Task: Explore the historic landmarks of Williamsburg to Virginia, using walking directions.
Action: Mouse moved to (101, 58)
Screenshot: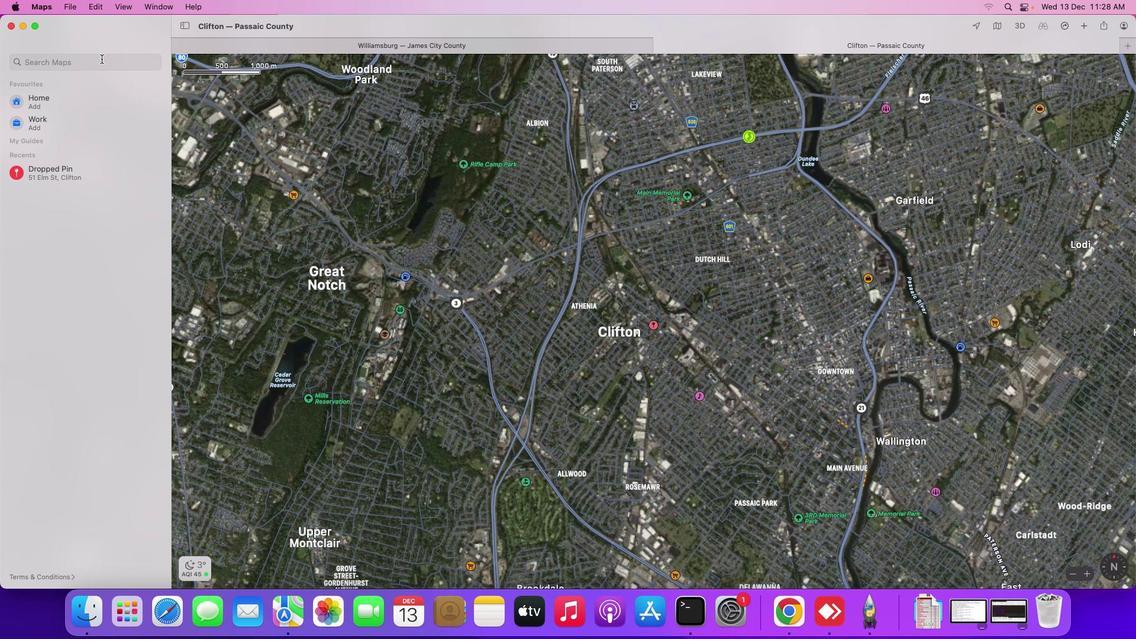 
Action: Mouse pressed left at (101, 58)
Screenshot: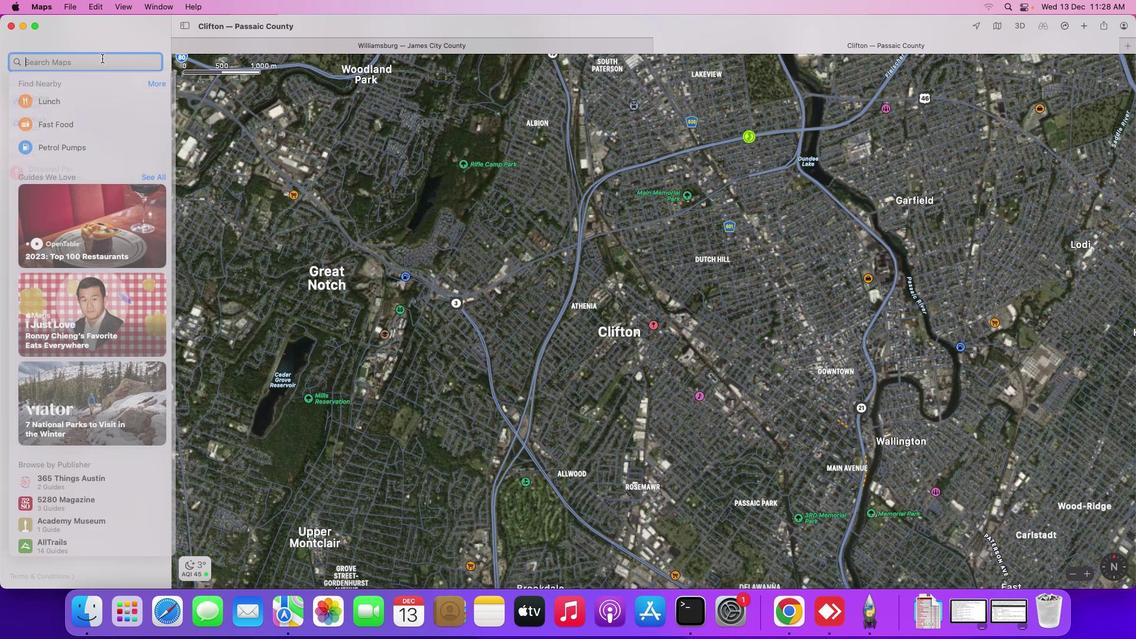 
Action: Mouse moved to (101, 58)
Screenshot: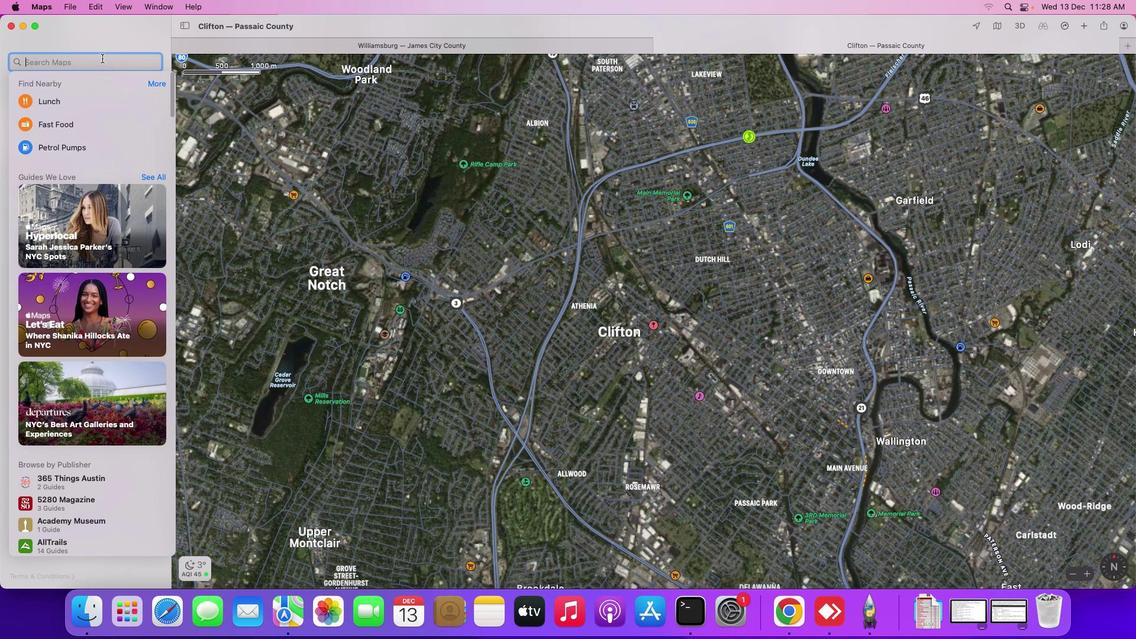 
Action: Key pressed 'h''i''s''t''o''r''i''c'Key.space'l''a''n''d''m''a''r''k''s'Key.space'o''f'Key.spaceKey.shift_r'W''i''l''l''i''a''m''s''b''u''r''g'Key.spaceKey.enter
Screenshot: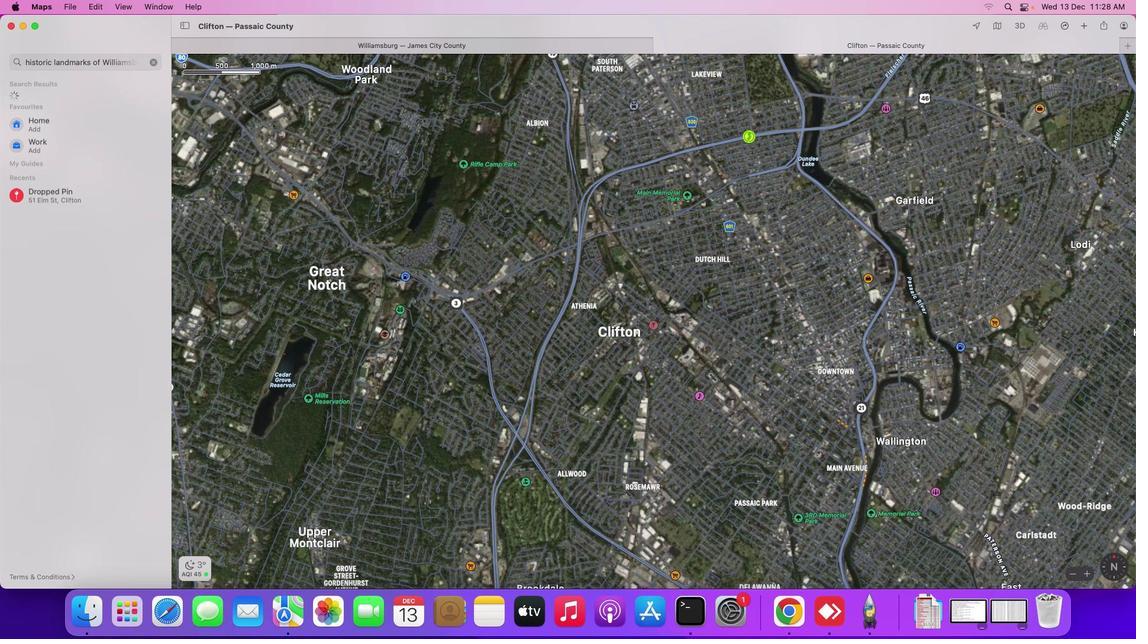 
Action: Mouse moved to (682, 325)
Screenshot: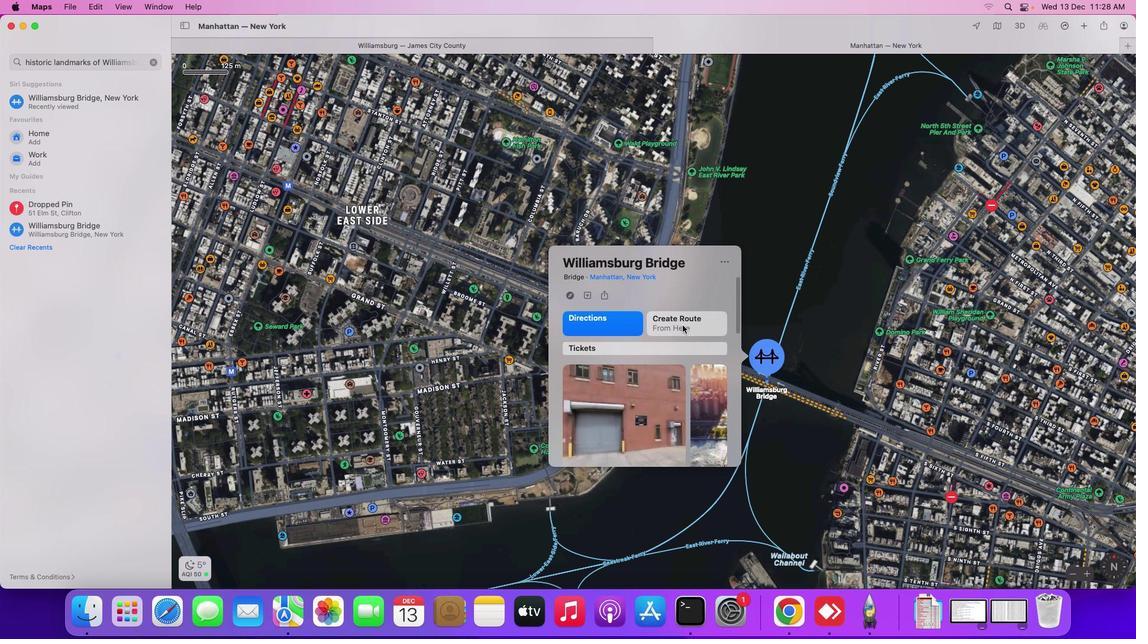 
Action: Mouse pressed left at (682, 325)
Screenshot: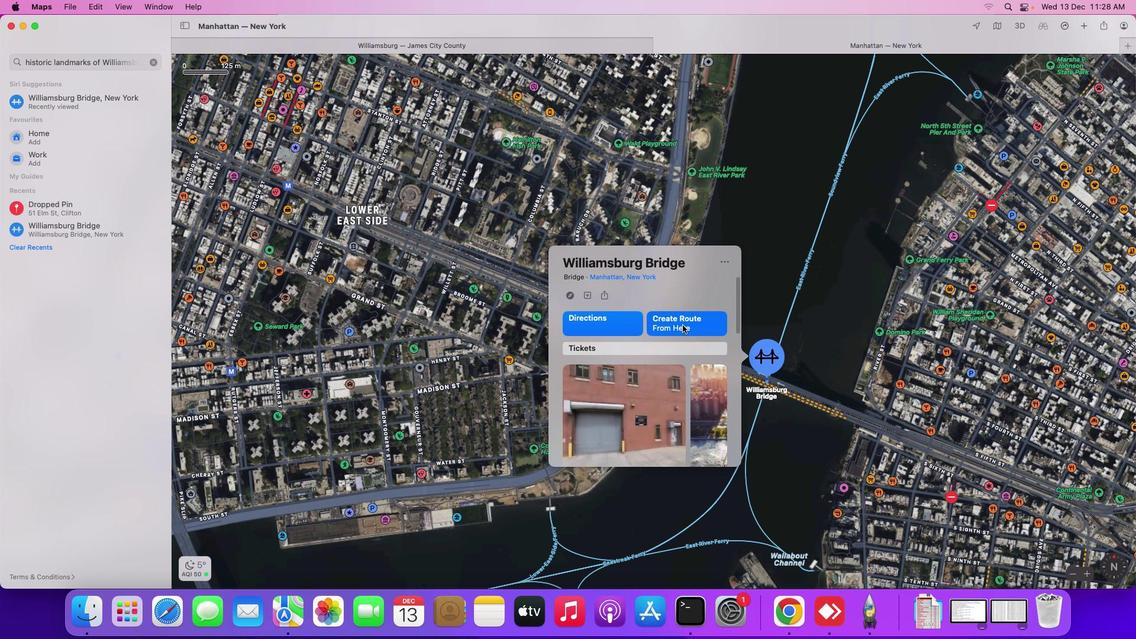 
Action: Mouse moved to (1004, 118)
Screenshot: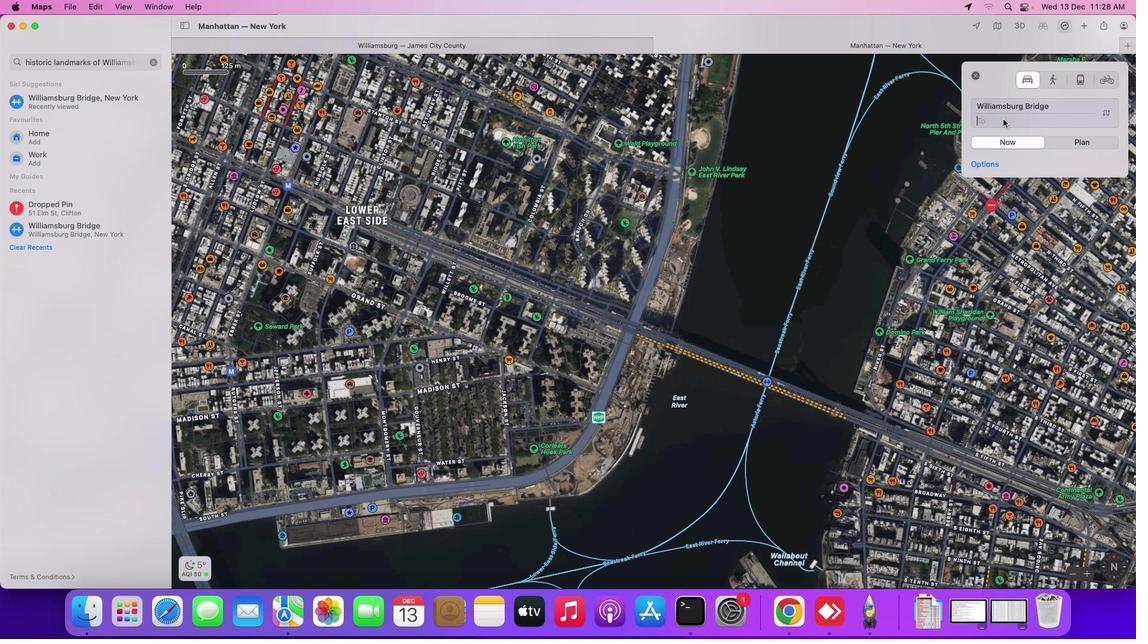 
Action: Mouse pressed left at (1004, 118)
Screenshot: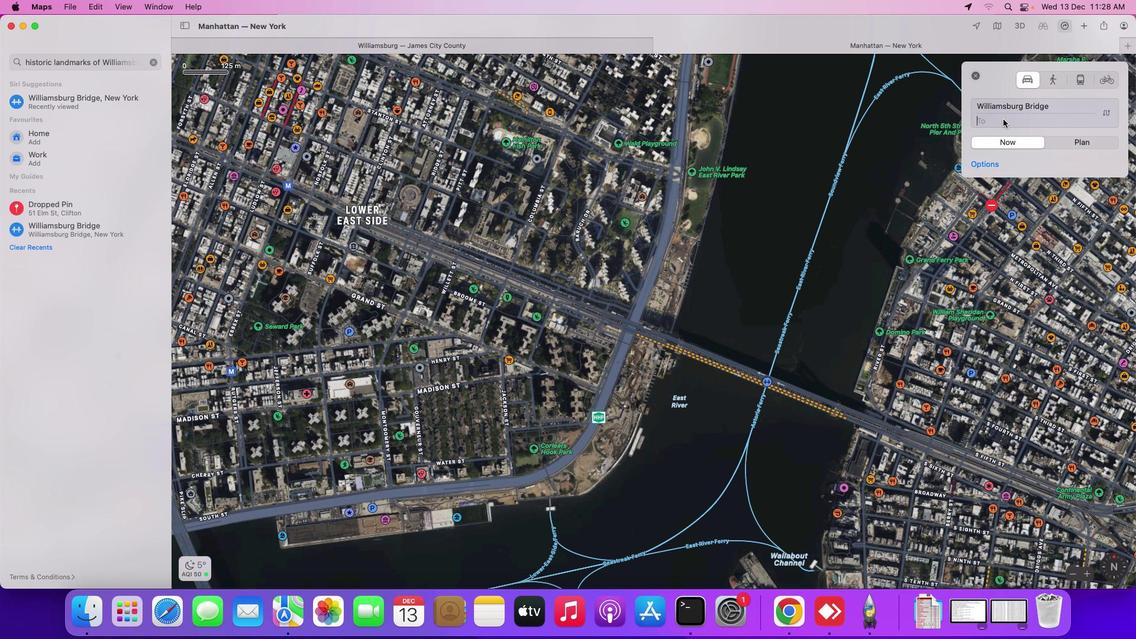 
Action: Mouse moved to (1019, 117)
Screenshot: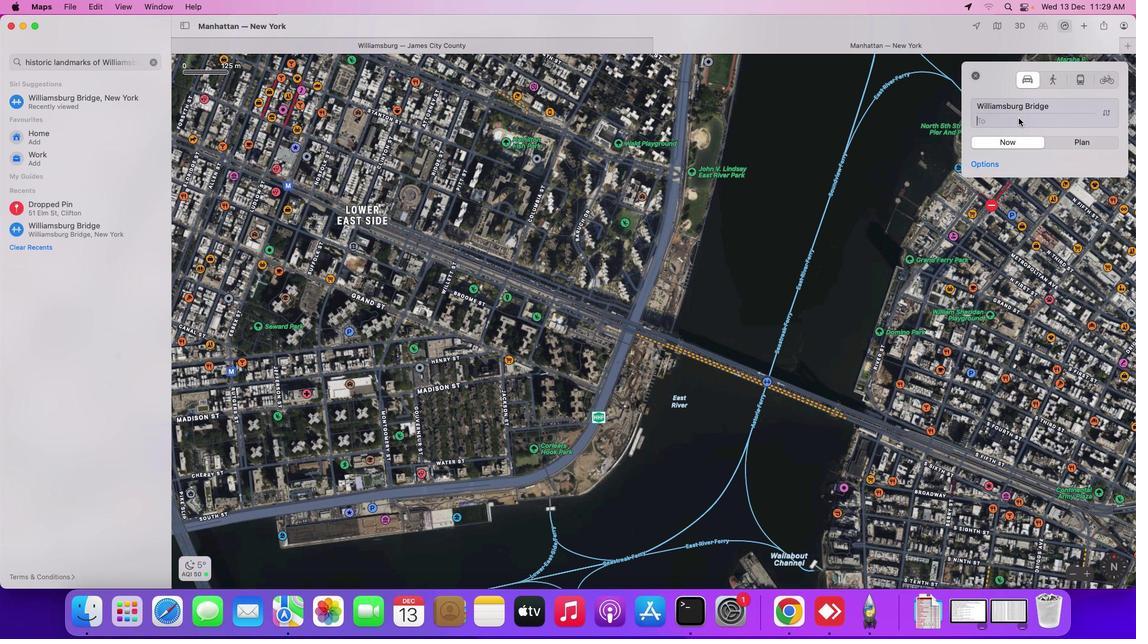 
Action: Mouse pressed left at (1019, 117)
Screenshot: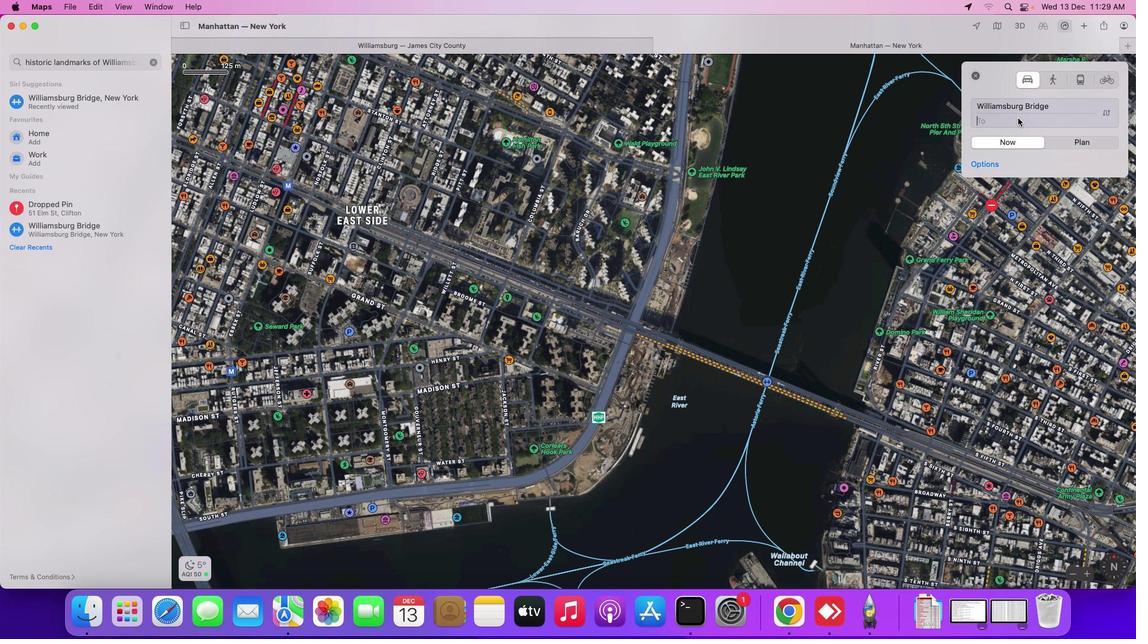 
Action: Mouse moved to (1018, 118)
Screenshot: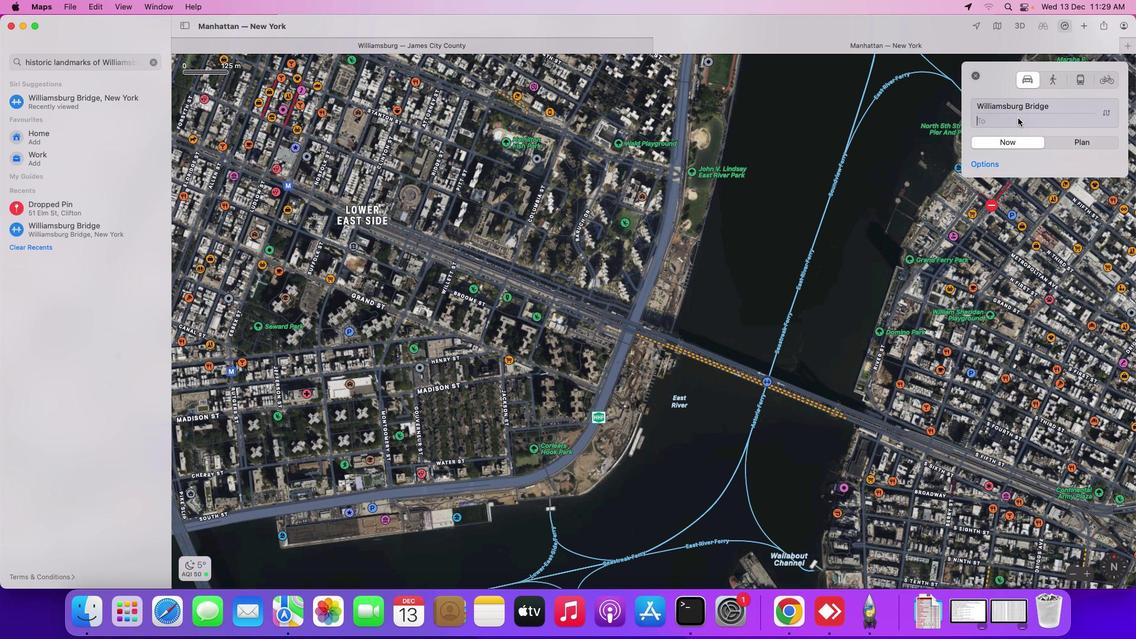 
Action: Key pressed Key.shift_r'V''i''r''g''i''n''i''a'Key.enter
Screenshot: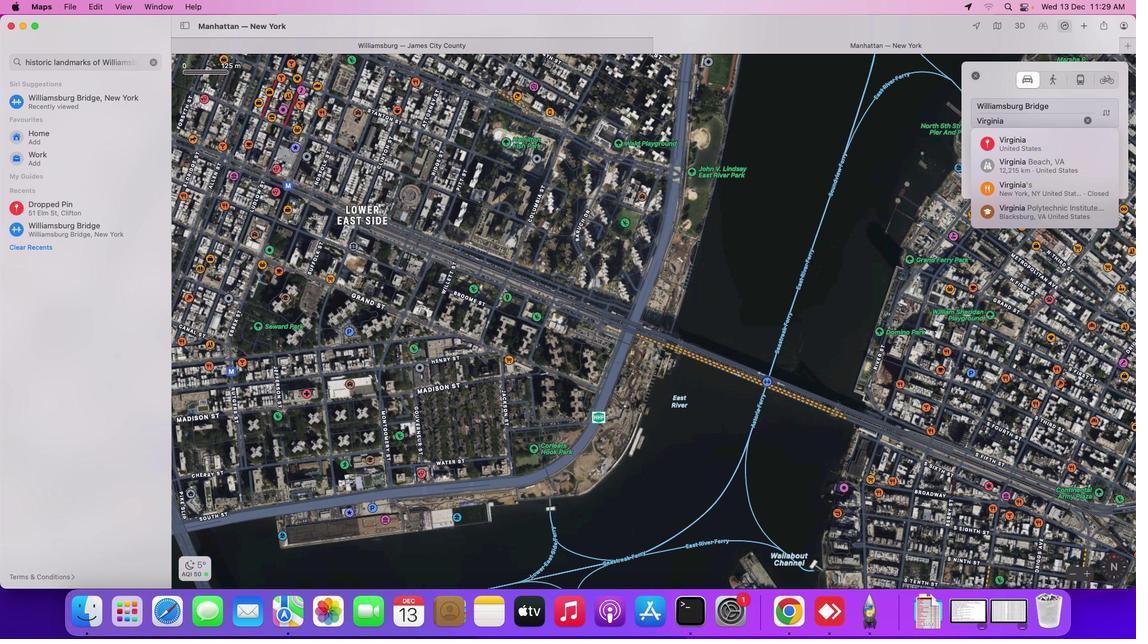 
Action: Mouse moved to (1071, 140)
Screenshot: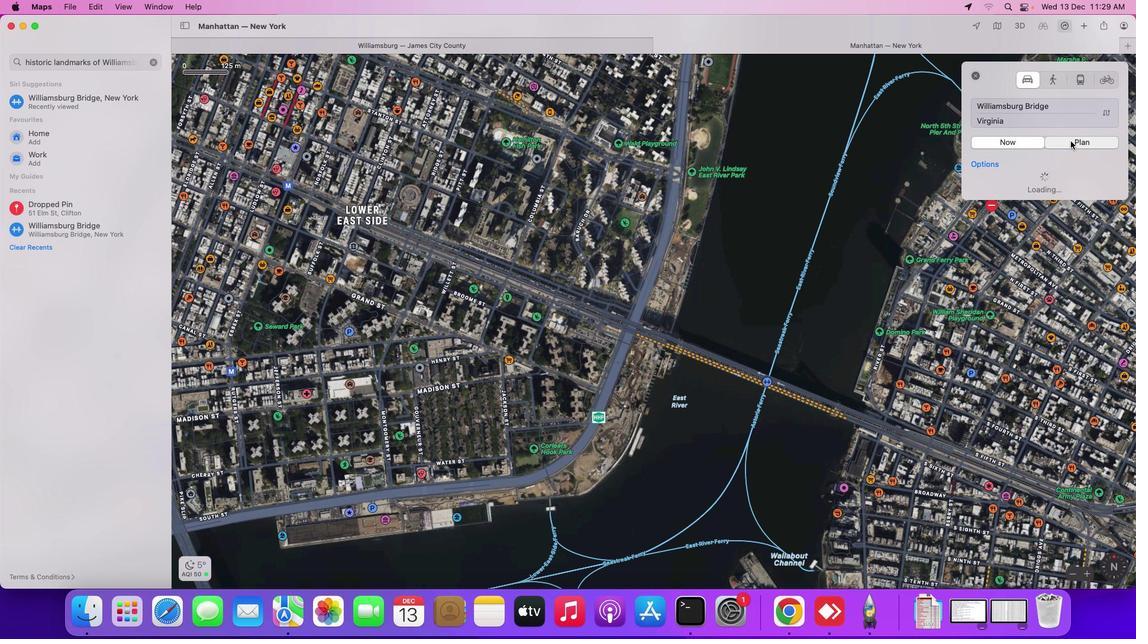 
Action: Mouse pressed left at (1071, 140)
Screenshot: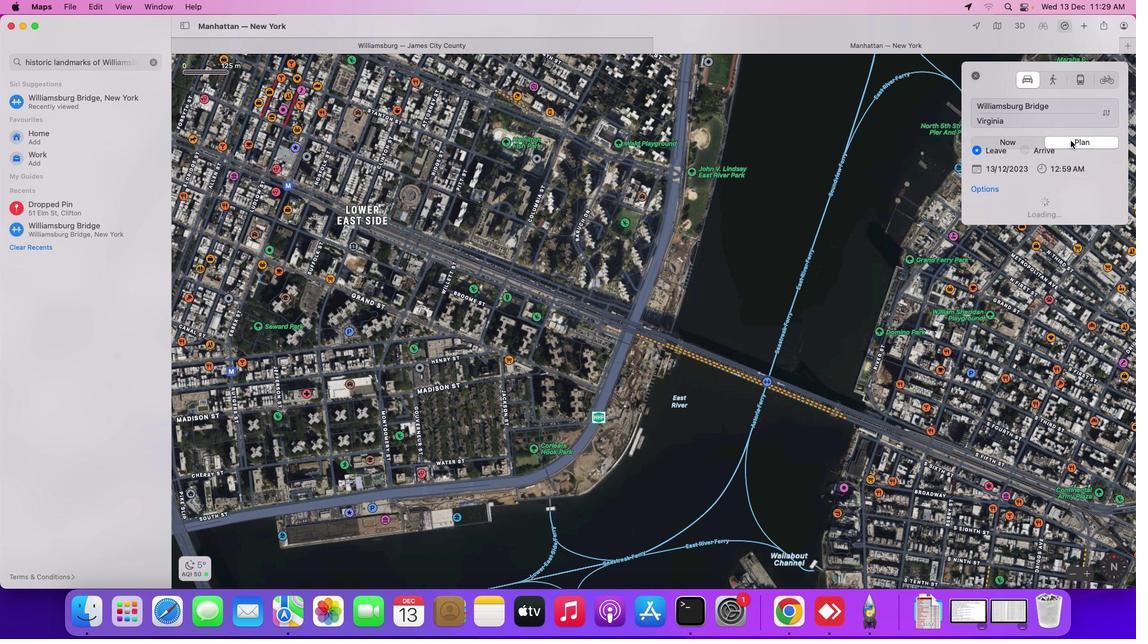 
Action: Mouse moved to (1054, 80)
Screenshot: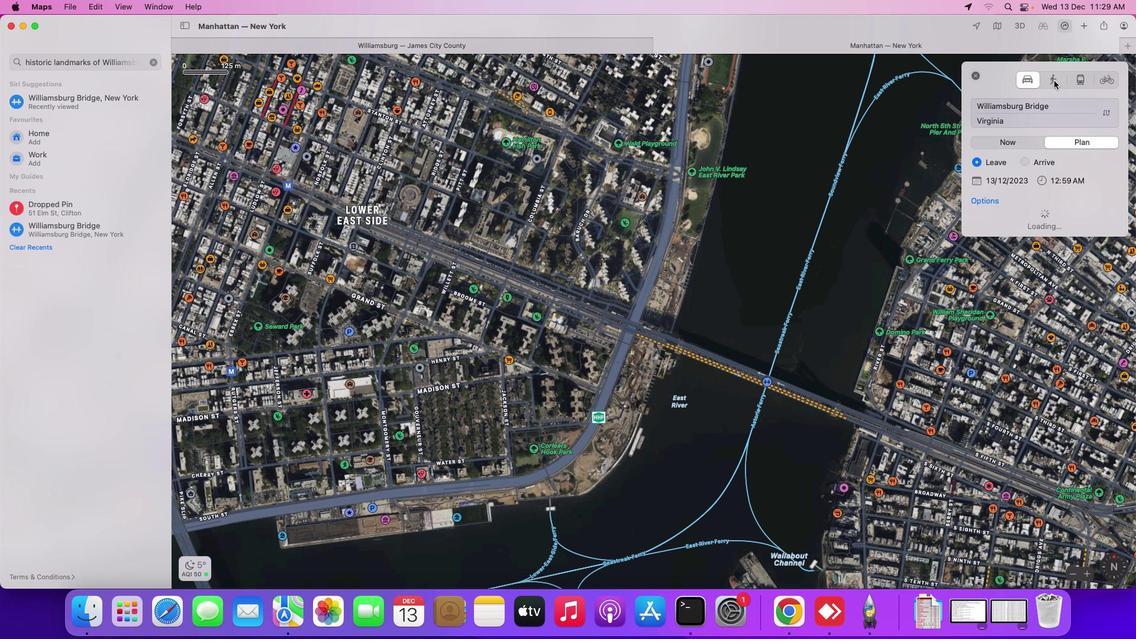 
Action: Mouse pressed left at (1054, 80)
Screenshot: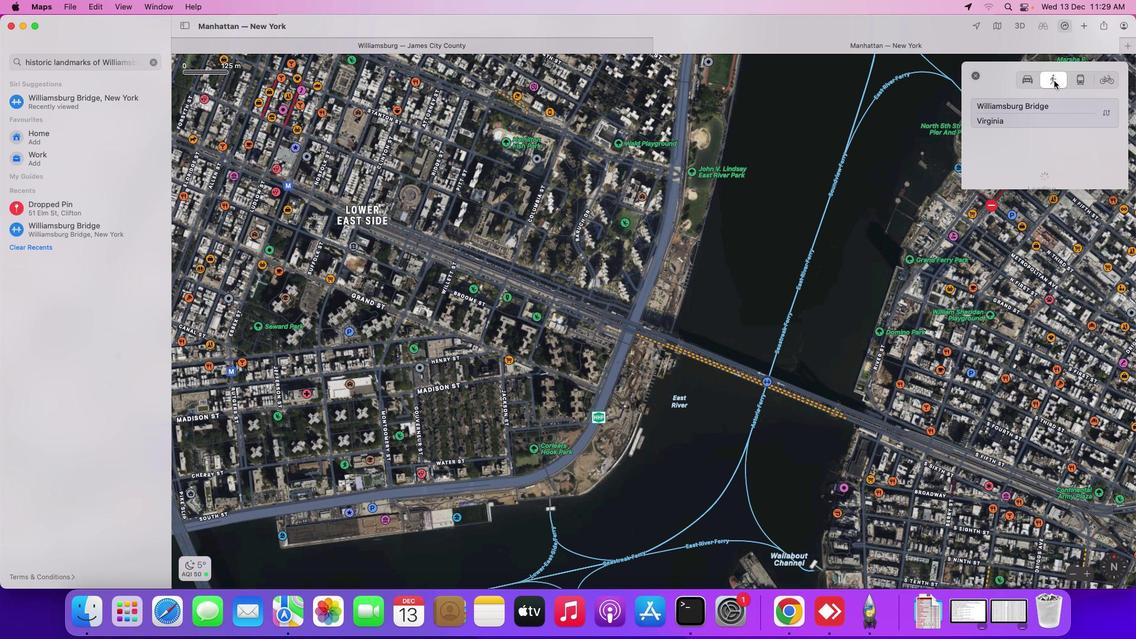 
Action: Mouse moved to (660, 204)
Screenshot: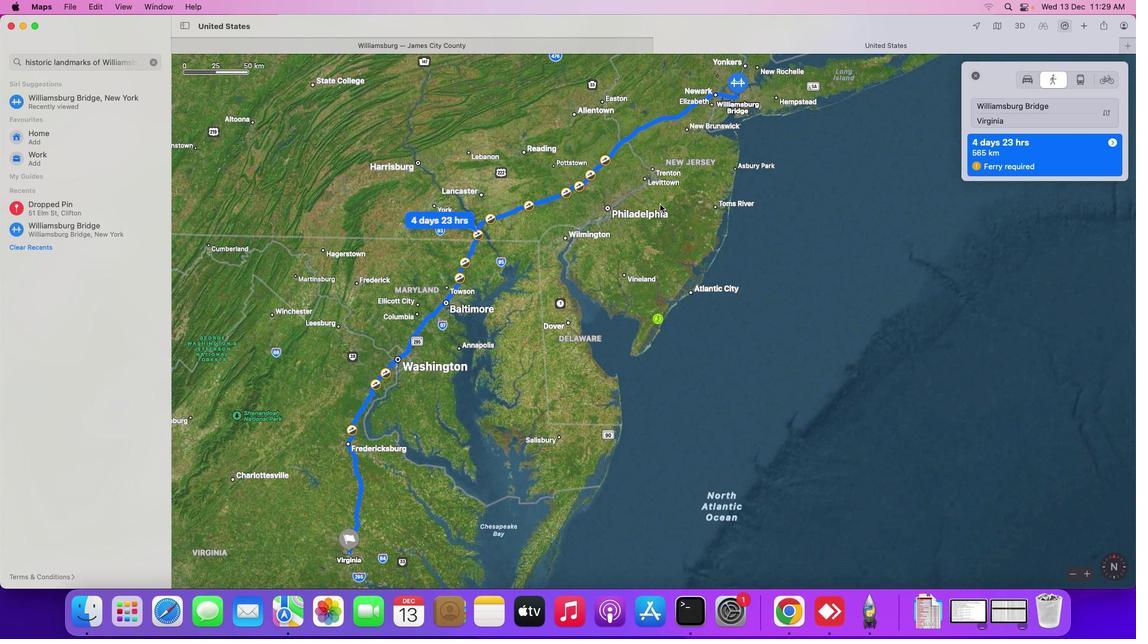 
Action: Mouse scrolled (660, 204) with delta (0, 0)
Screenshot: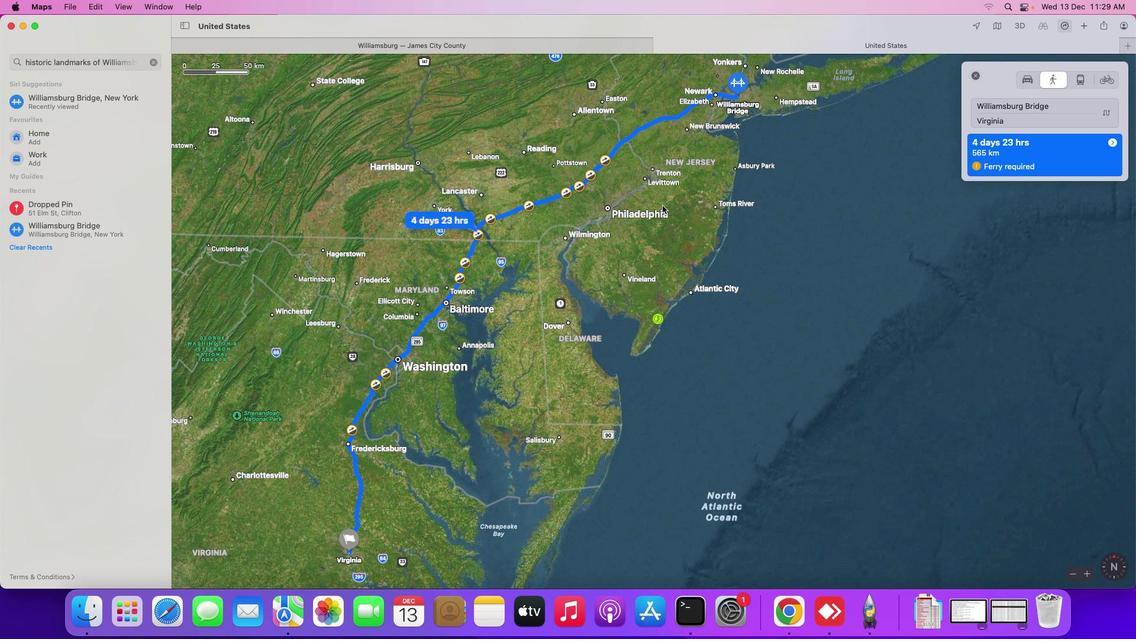 
Action: Mouse moved to (663, 206)
Screenshot: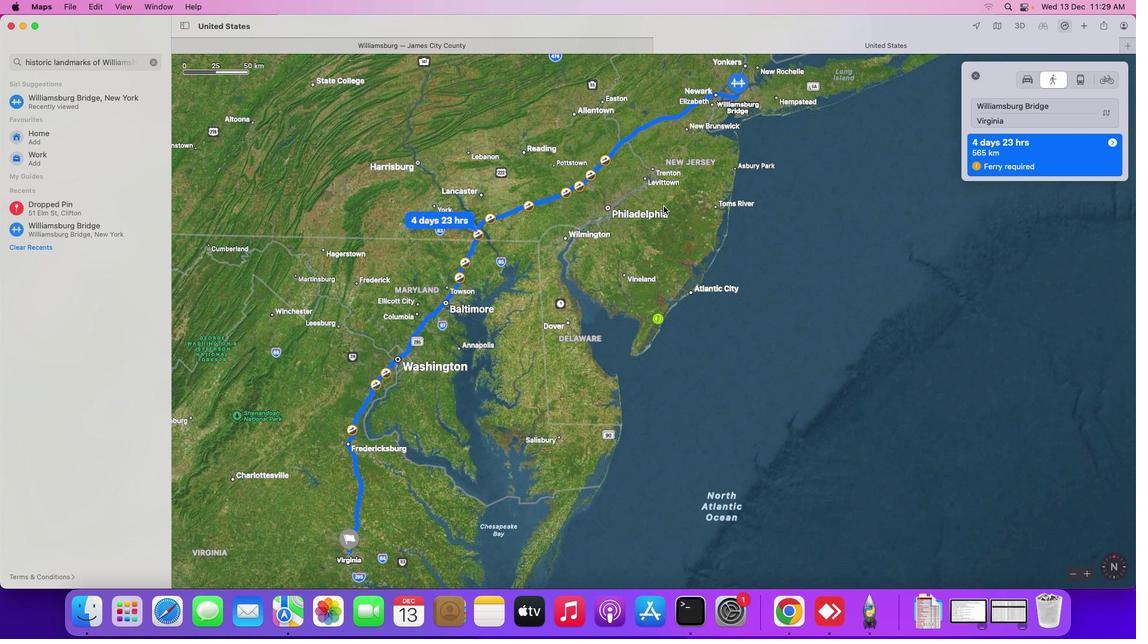
Action: Mouse scrolled (663, 206) with delta (0, 0)
Screenshot: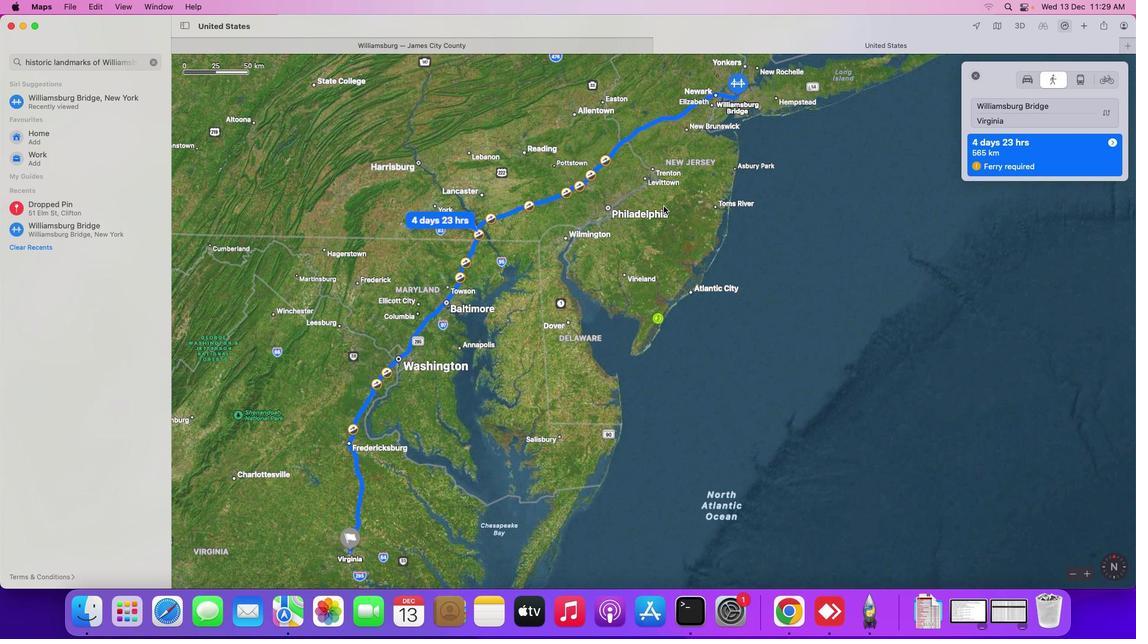 
Action: Mouse moved to (664, 206)
Screenshot: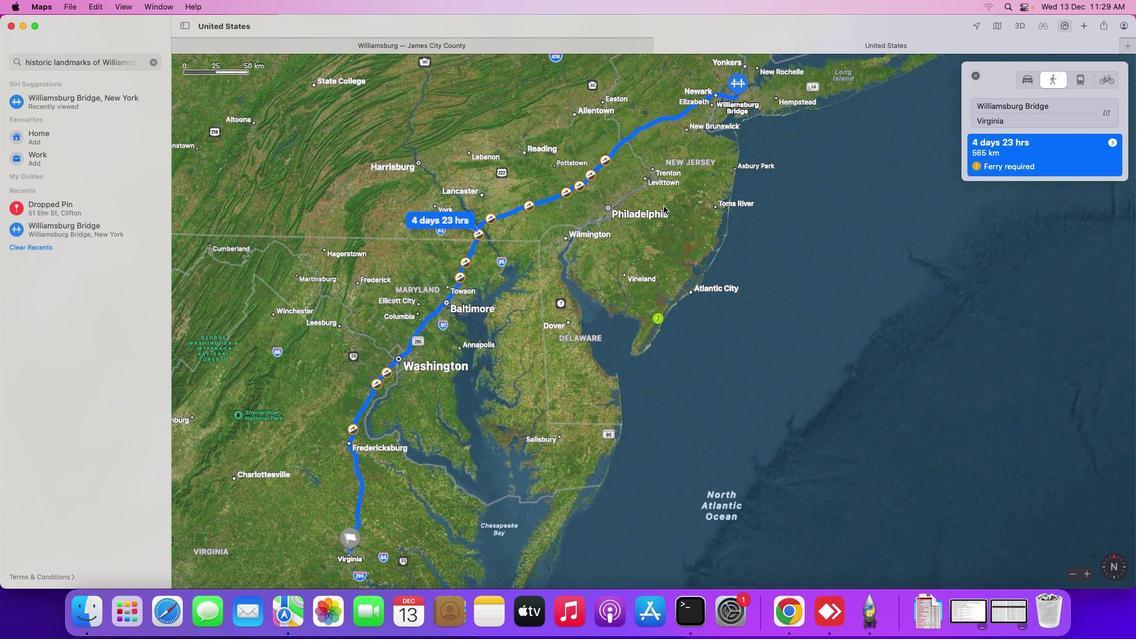 
Action: Mouse scrolled (664, 206) with delta (0, 0)
Screenshot: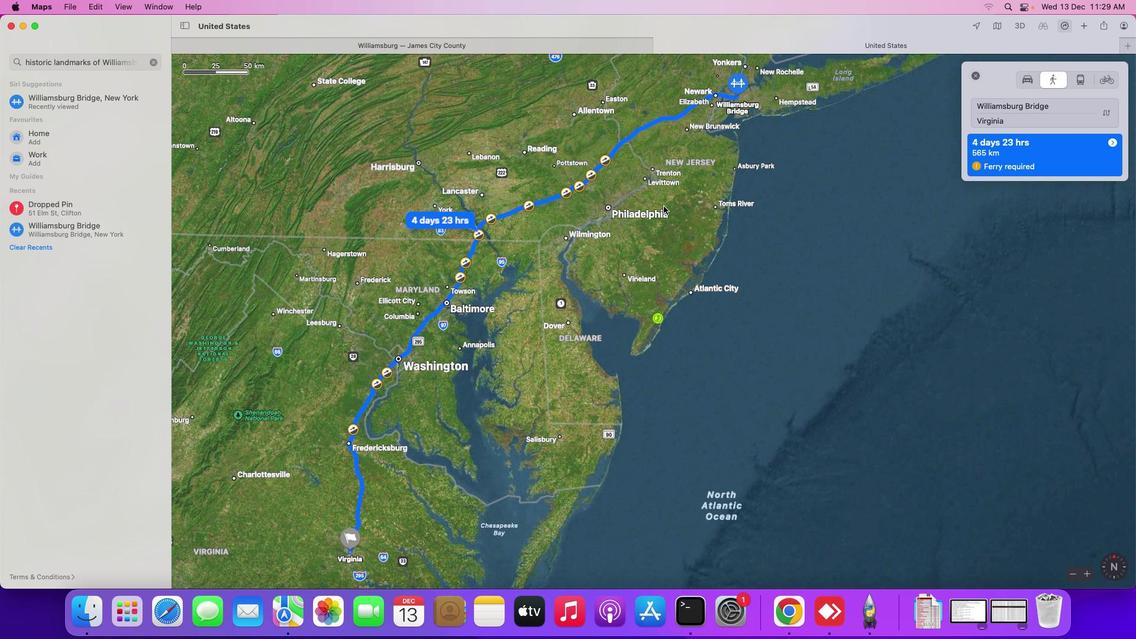 
Action: Mouse moved to (668, 200)
Screenshot: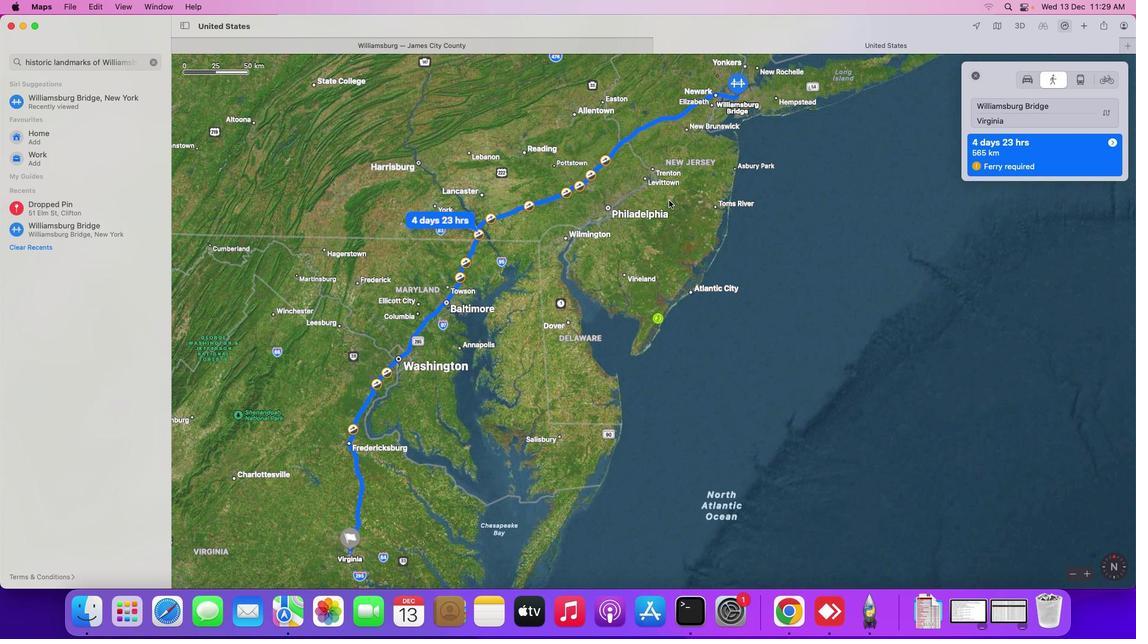 
Action: Mouse scrolled (668, 200) with delta (0, 0)
Screenshot: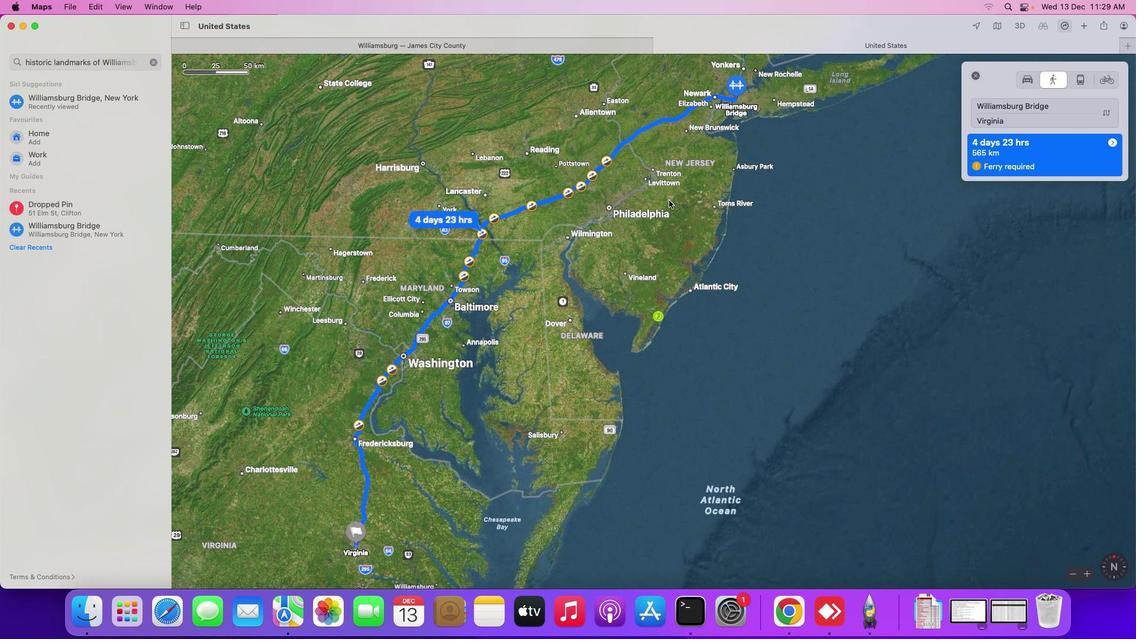 
Action: Mouse scrolled (668, 200) with delta (0, 0)
Screenshot: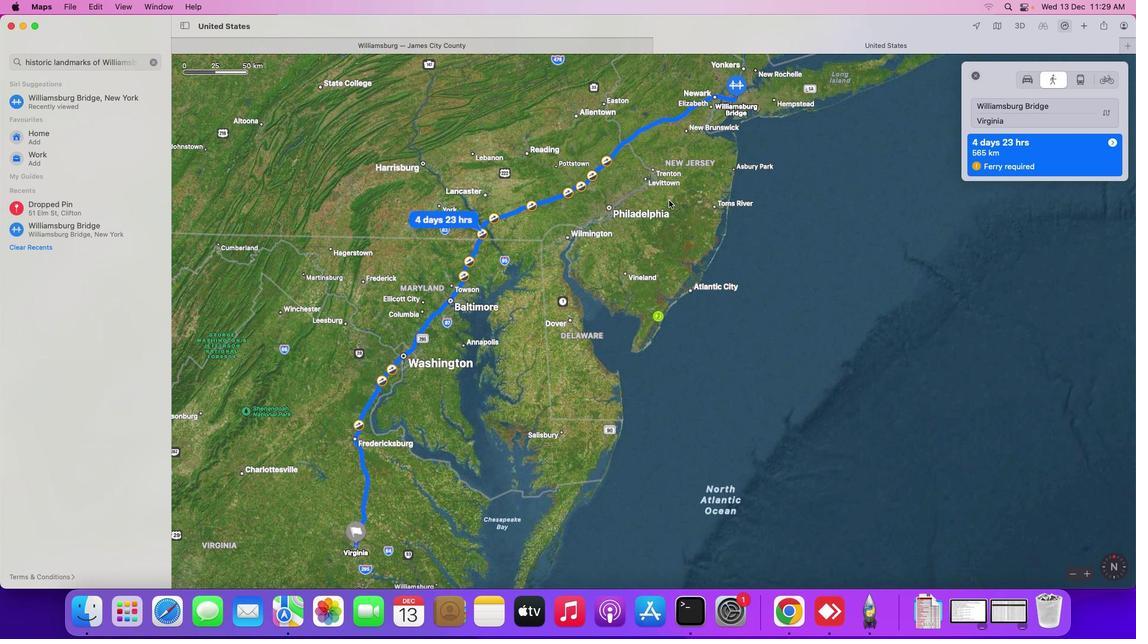 
Action: Mouse scrolled (668, 200) with delta (0, 0)
Screenshot: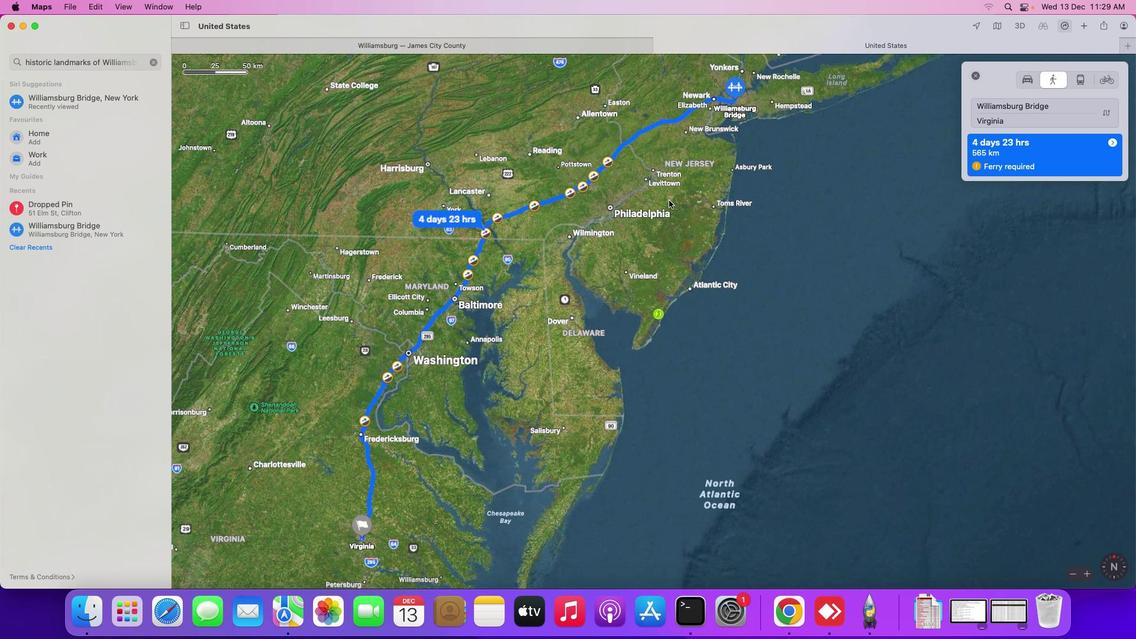 
Action: Mouse scrolled (668, 200) with delta (0, 0)
Screenshot: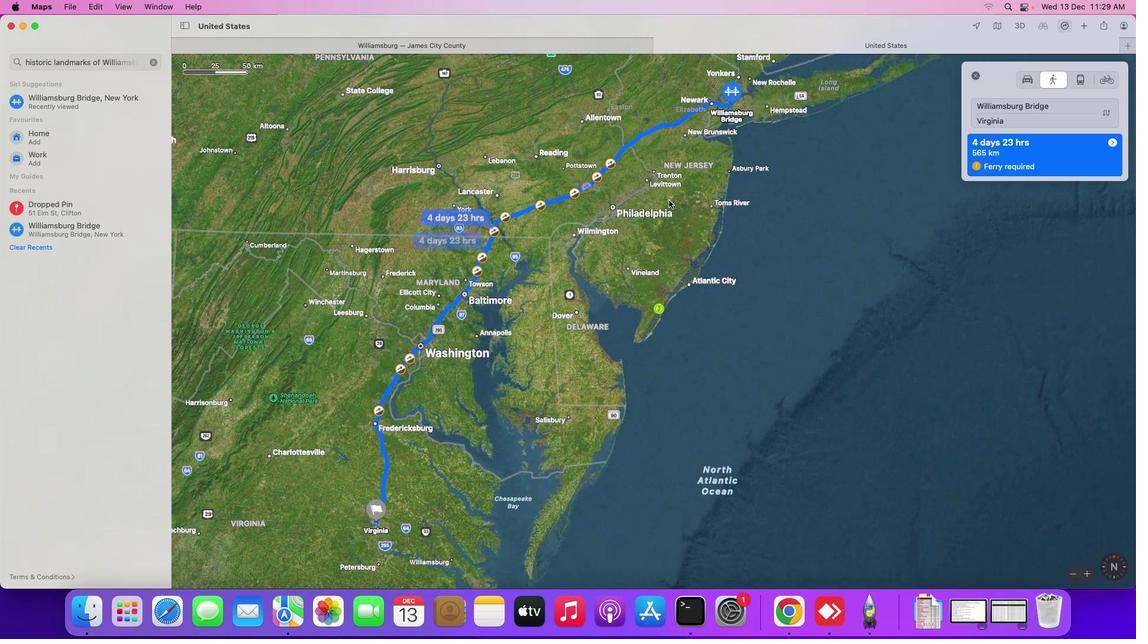 
Action: Mouse scrolled (668, 200) with delta (0, 0)
Screenshot: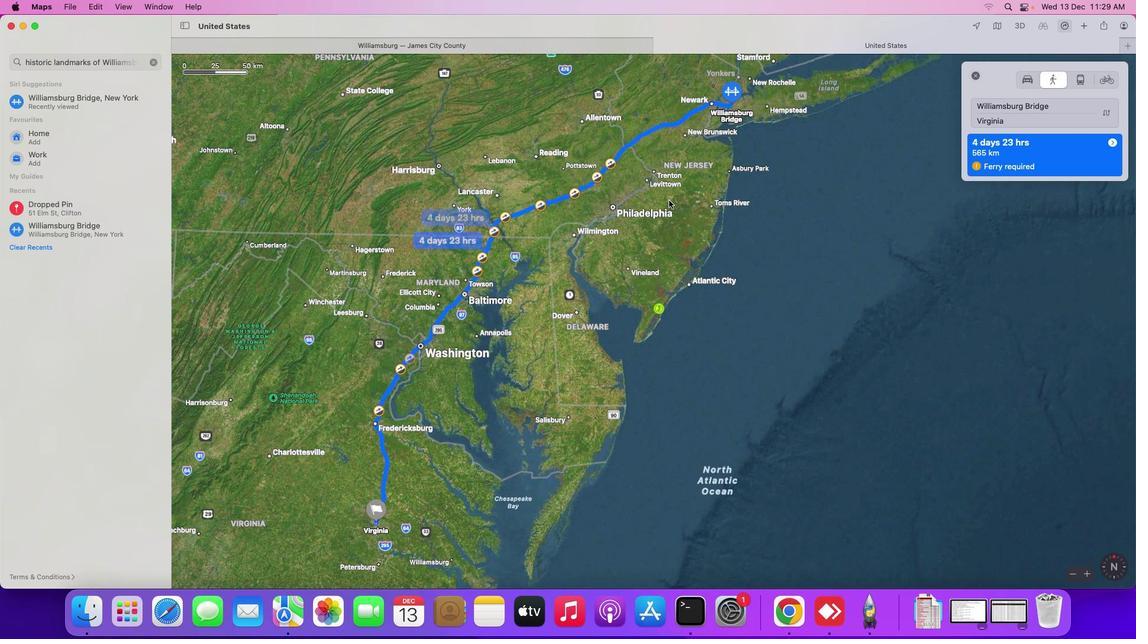 
Action: Mouse scrolled (668, 200) with delta (0, 0)
Screenshot: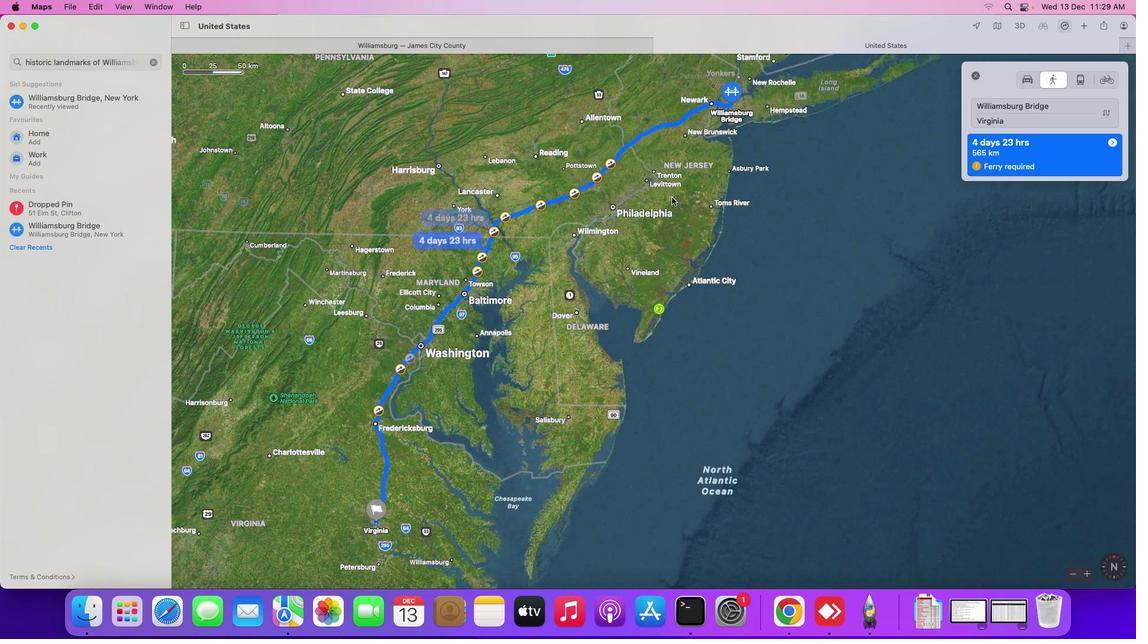 
Action: Mouse moved to (694, 159)
Screenshot: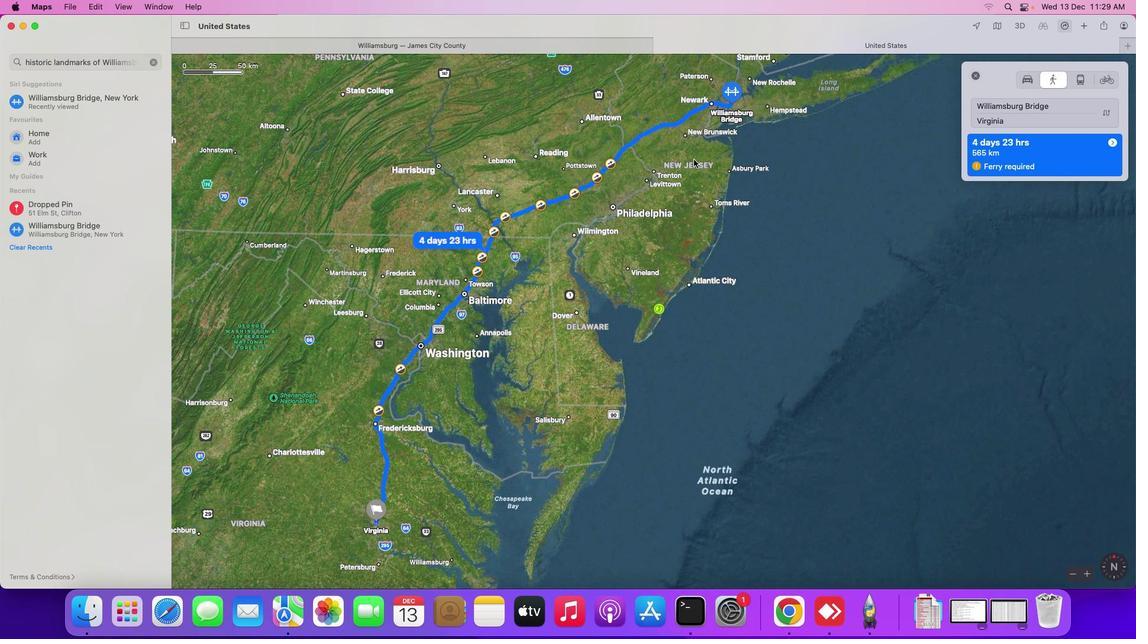 
